 Task: In the  document advertisement.docx. Below name insert the link: 'www.quora.com' Insert Dropdown below the link: Project Status  'Select Completed'Insert Header and write  "LunaTech" . Change font style to  Times New Roman
Action: Mouse moved to (395, 468)
Screenshot: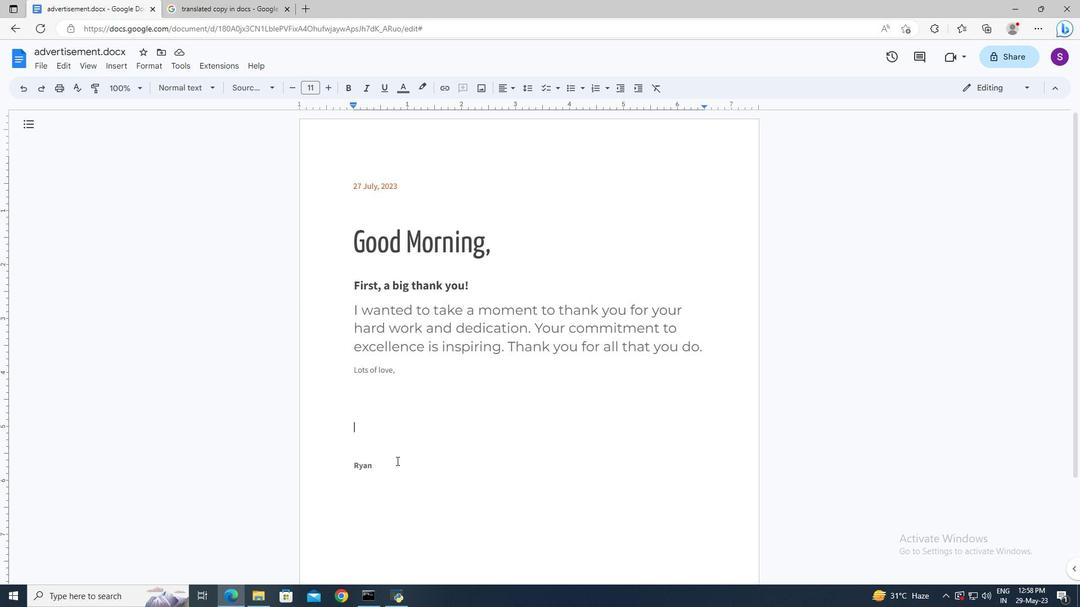 
Action: Mouse pressed left at (395, 468)
Screenshot: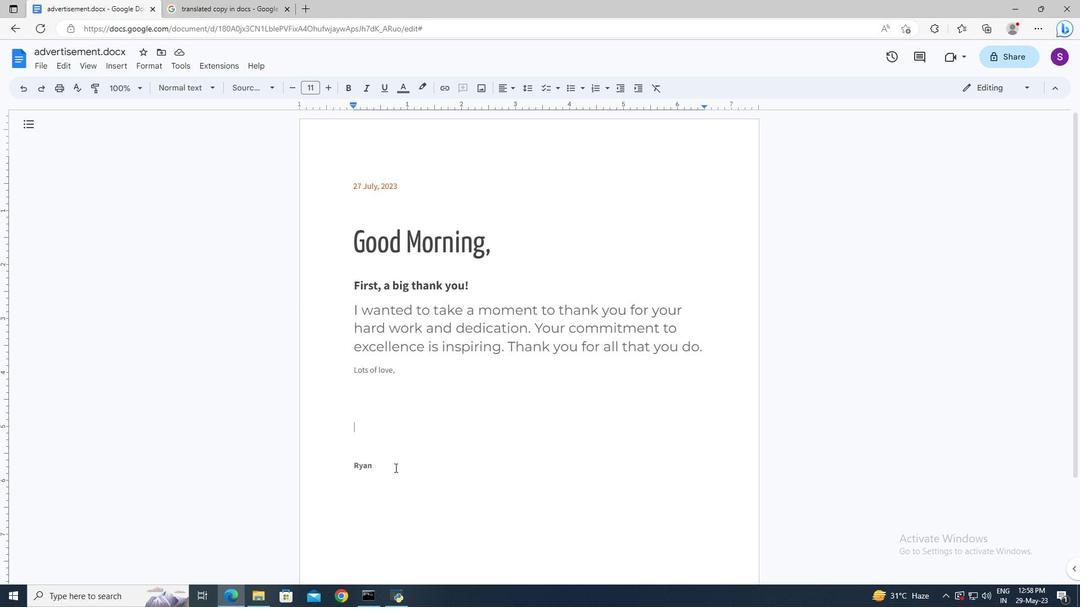 
Action: Mouse moved to (395, 469)
Screenshot: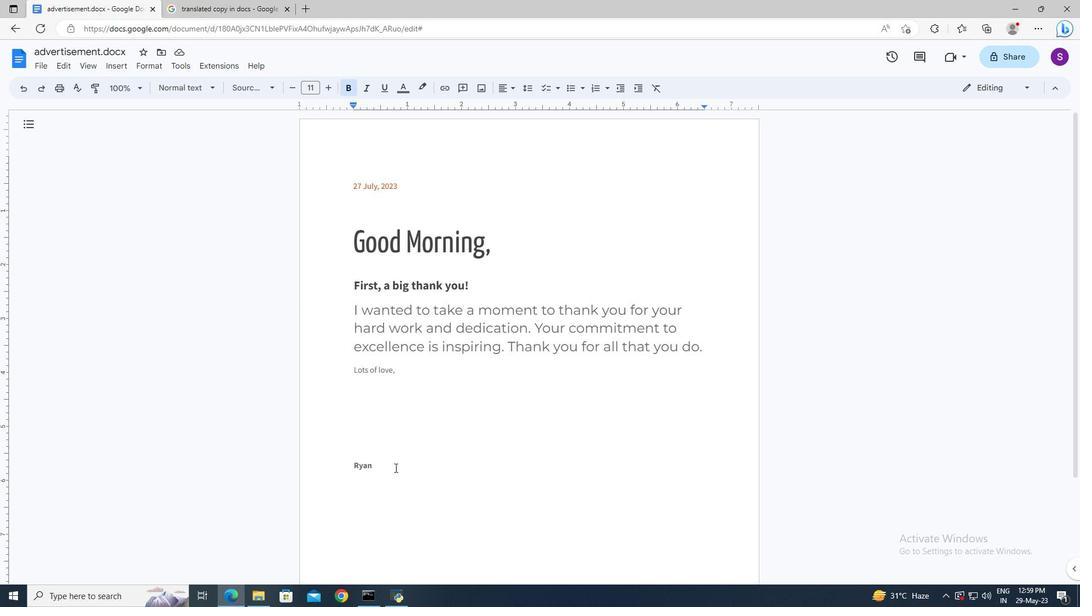 
Action: Key pressed <Key.enter>
Screenshot: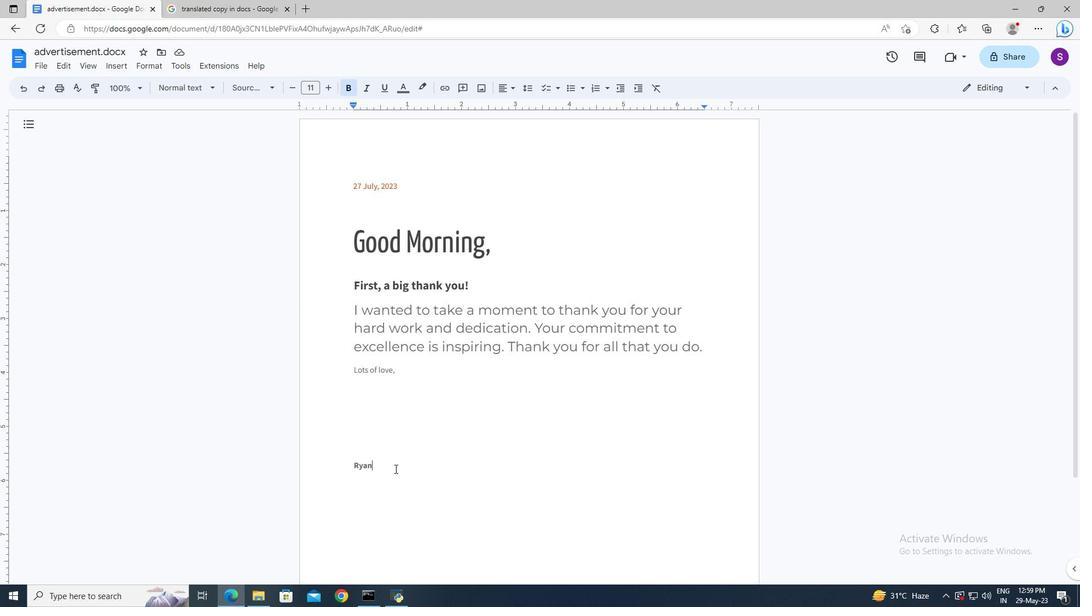 
Action: Mouse moved to (124, 69)
Screenshot: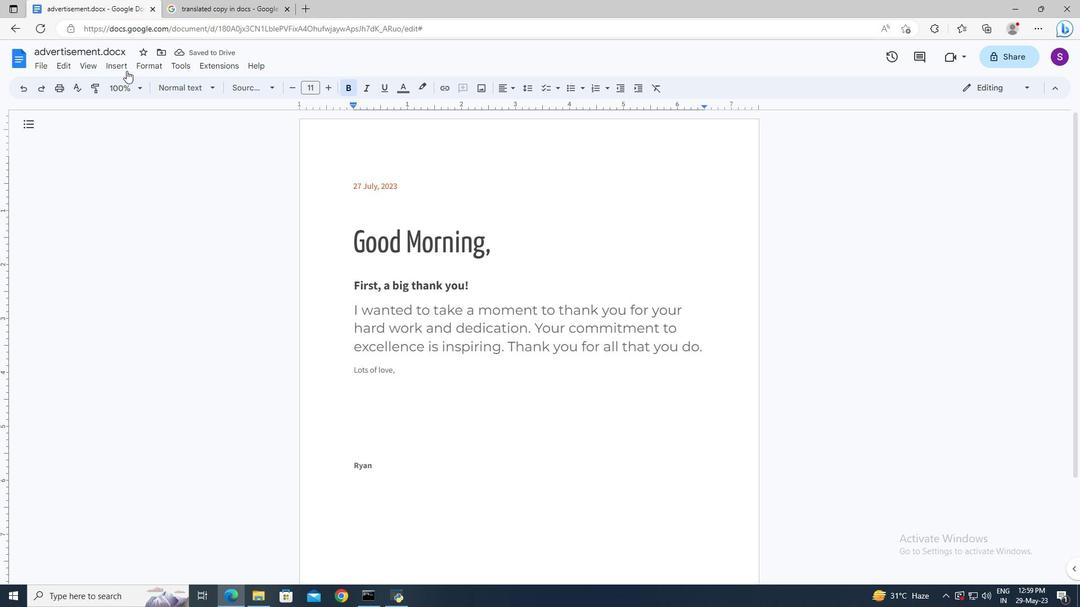 
Action: Mouse pressed left at (124, 69)
Screenshot: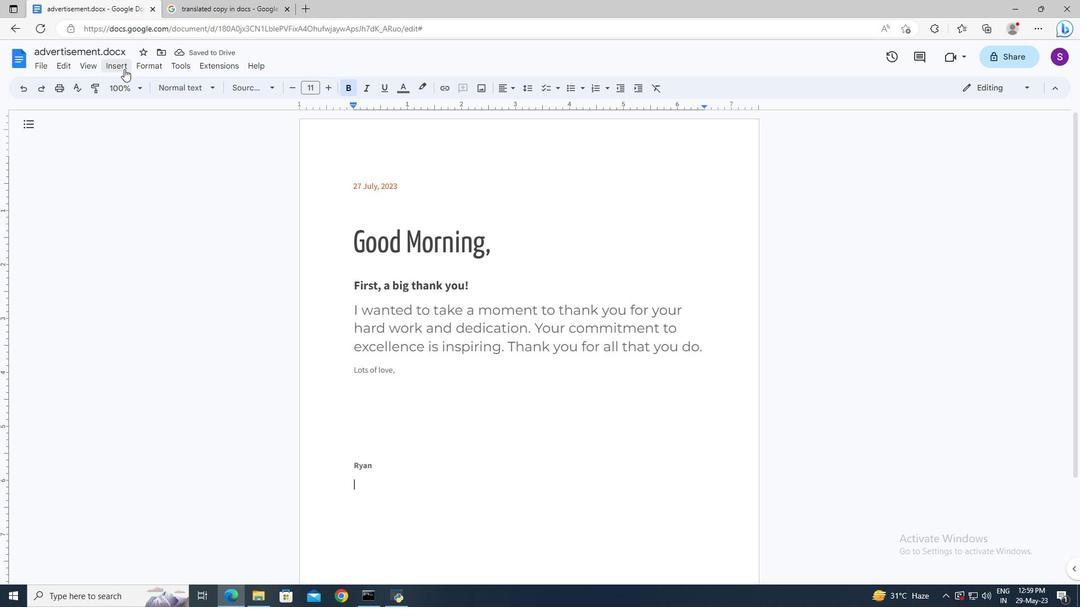 
Action: Mouse moved to (158, 407)
Screenshot: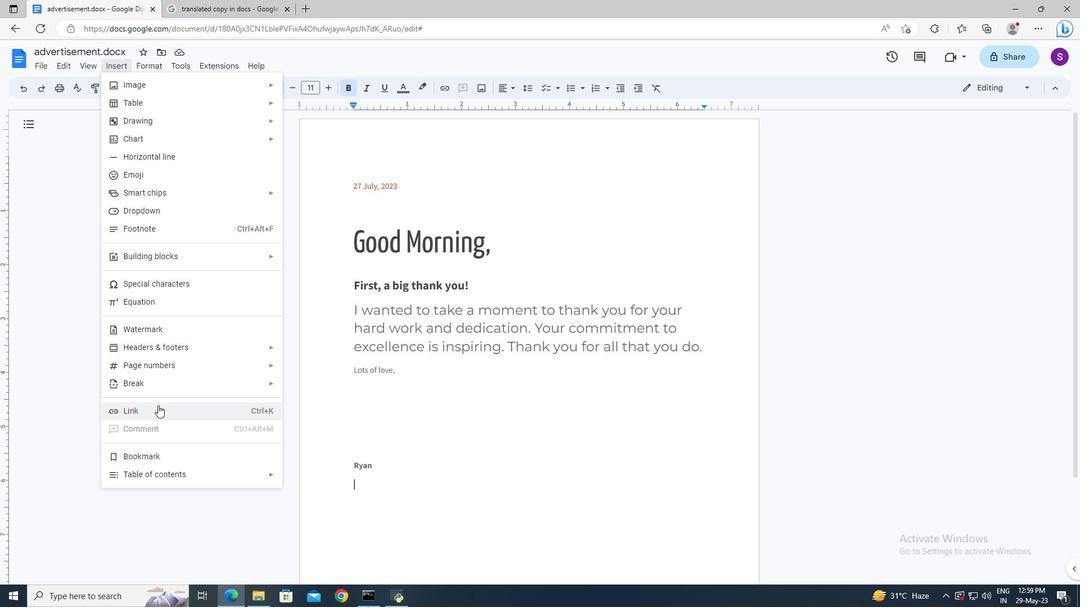 
Action: Mouse pressed left at (158, 407)
Screenshot: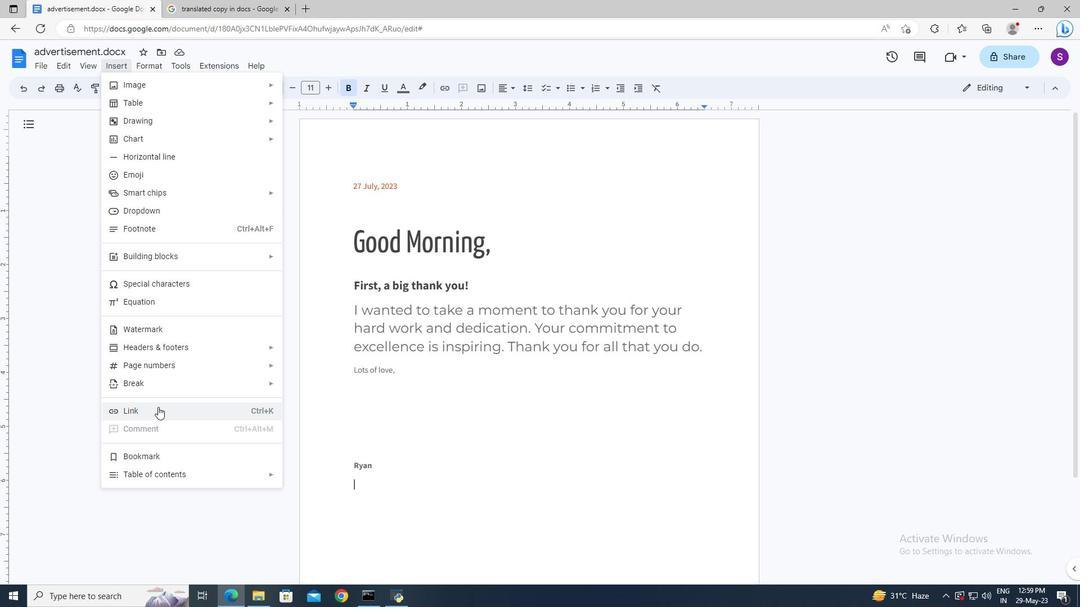 
Action: Key pressed www.quora.com
Screenshot: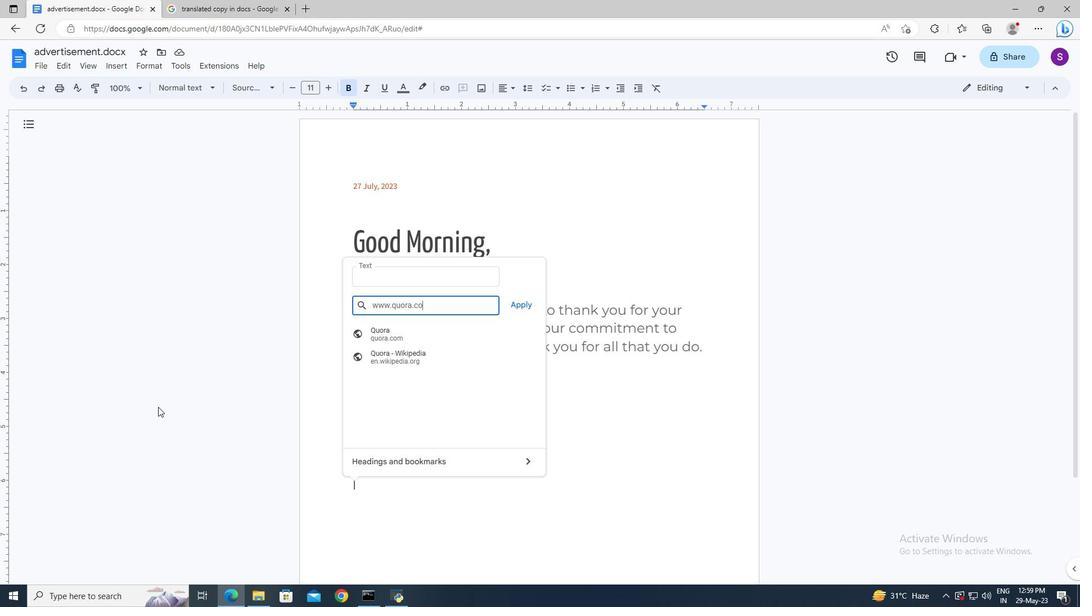 
Action: Mouse moved to (525, 305)
Screenshot: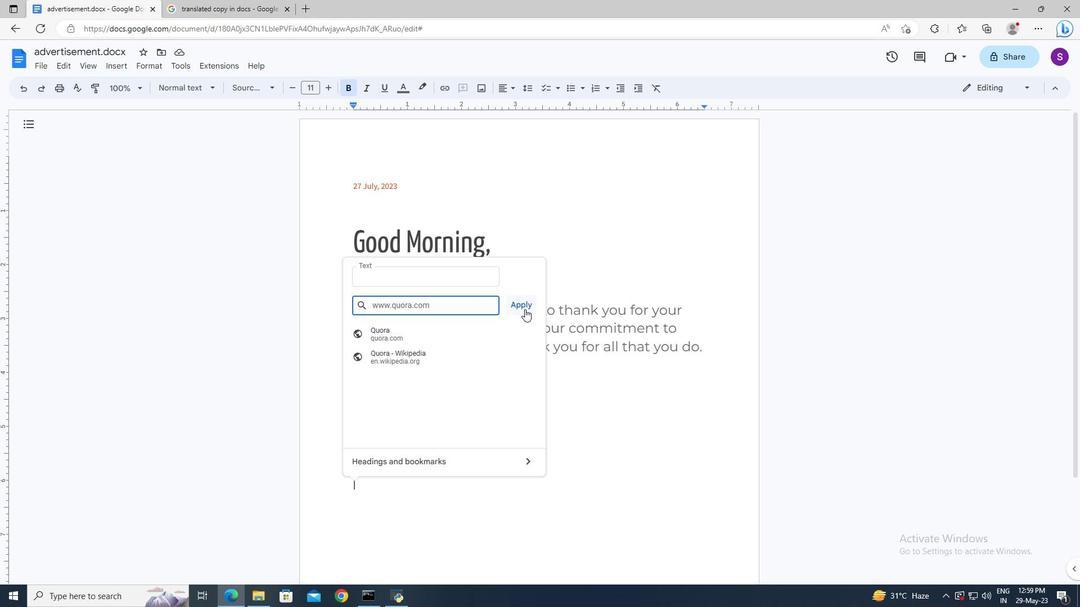 
Action: Mouse pressed left at (525, 305)
Screenshot: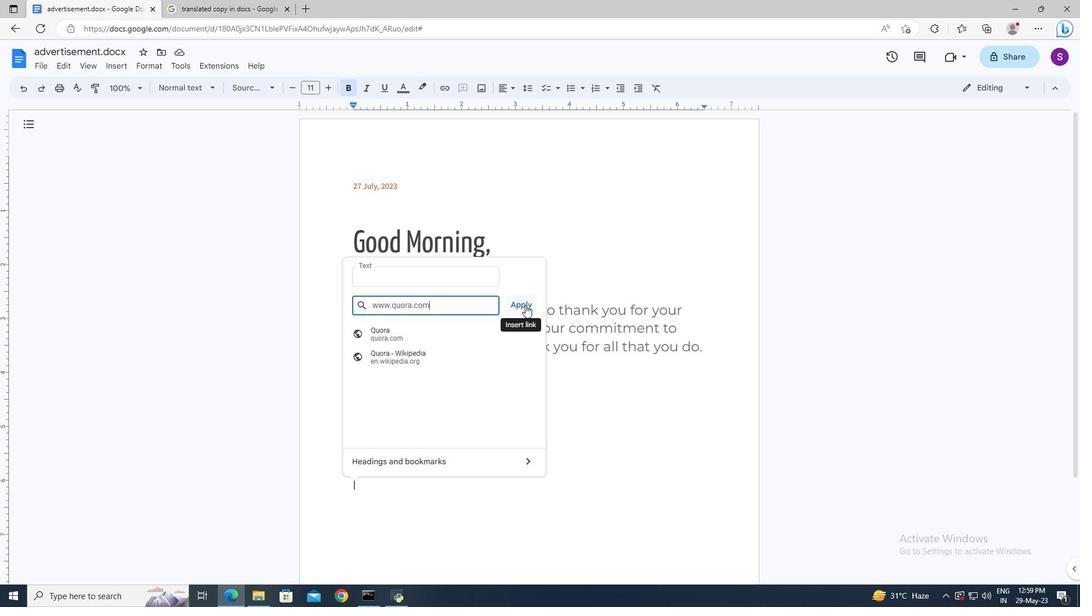 
Action: Mouse moved to (458, 483)
Screenshot: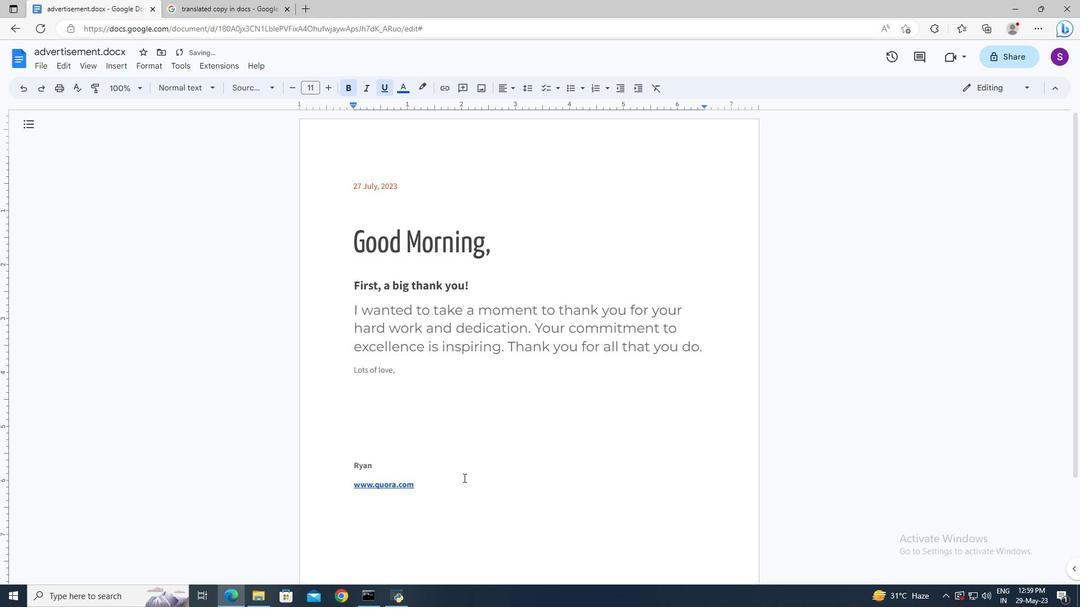 
Action: Key pressed <Key.enter>
Screenshot: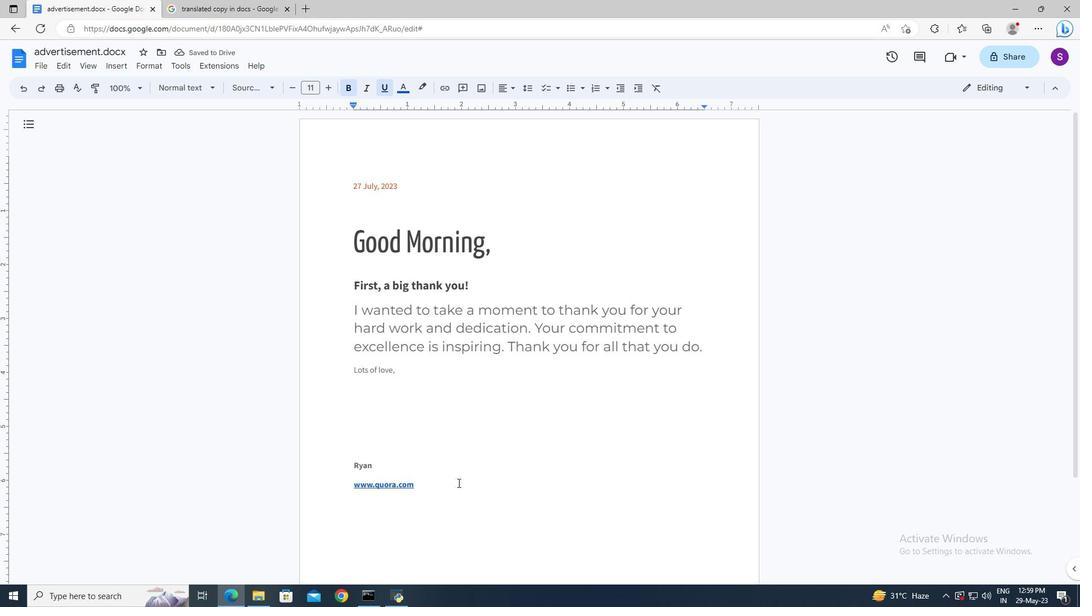 
Action: Mouse moved to (124, 72)
Screenshot: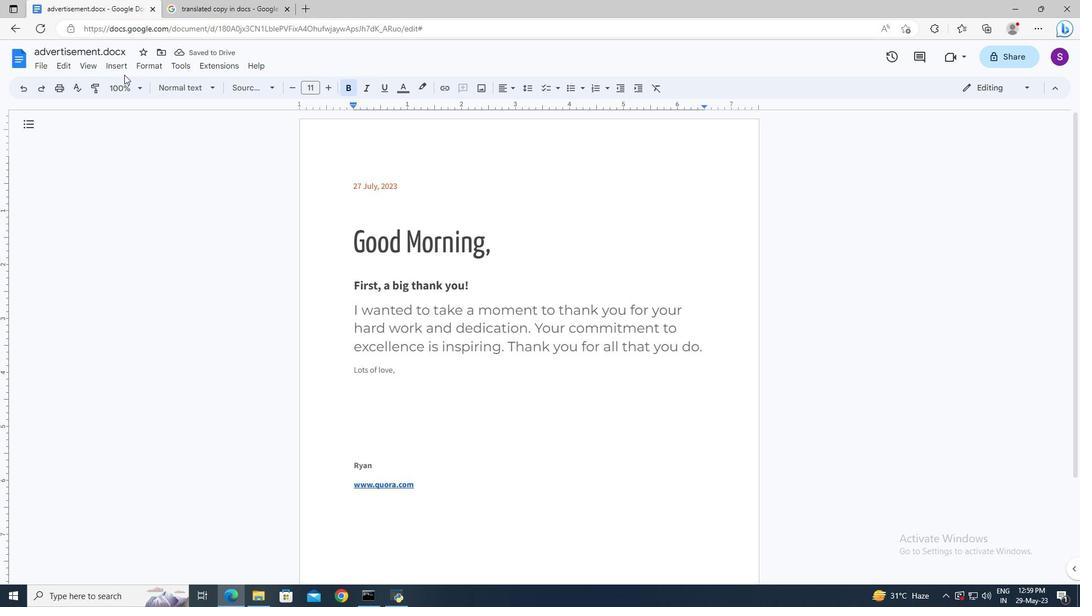 
Action: Mouse pressed left at (124, 72)
Screenshot: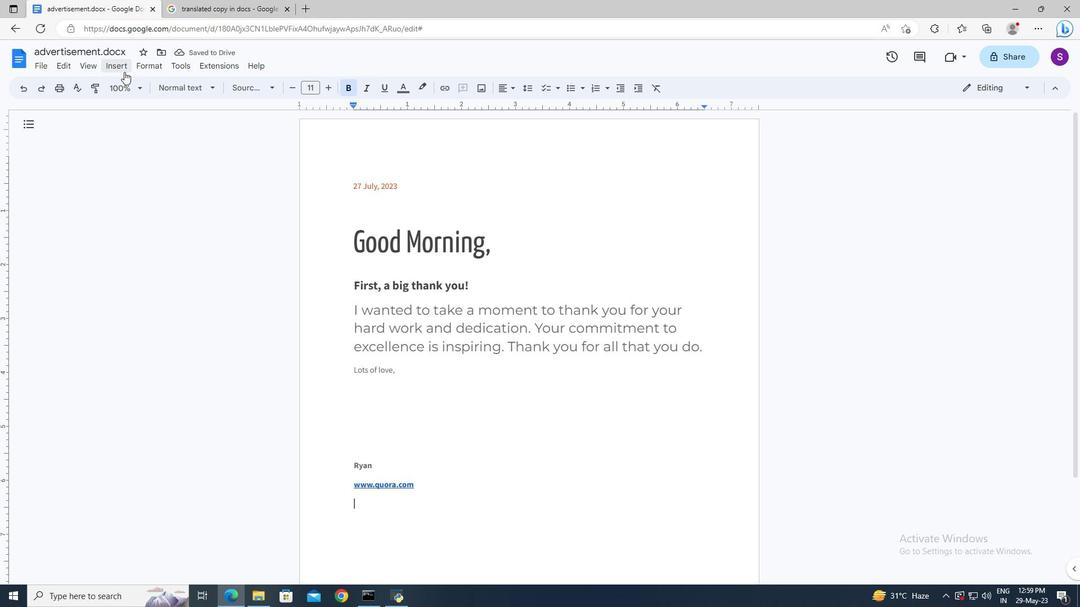 
Action: Mouse moved to (142, 208)
Screenshot: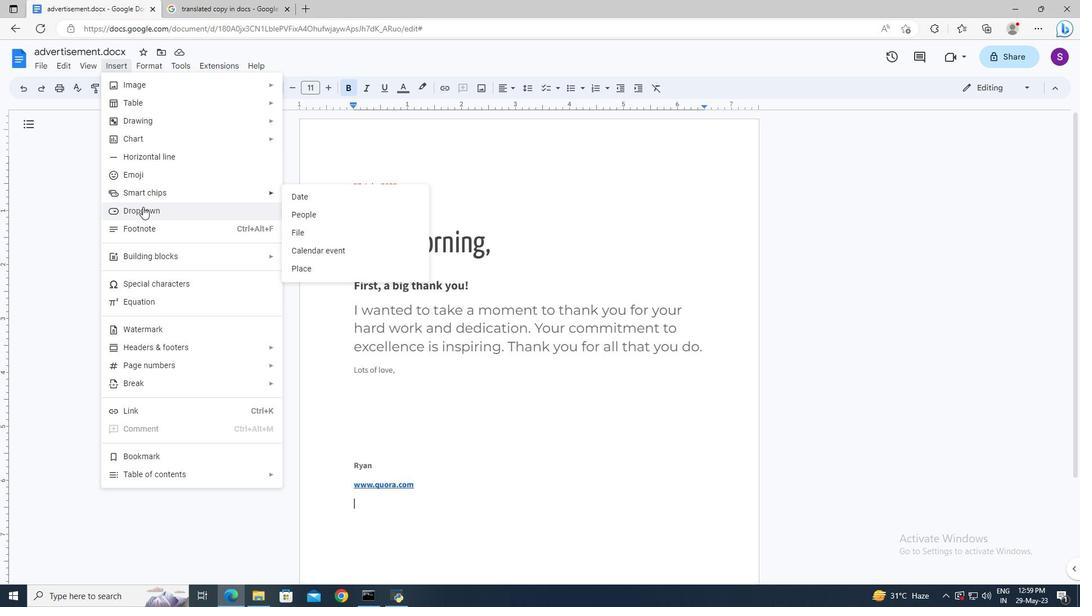 
Action: Mouse pressed left at (142, 208)
Screenshot: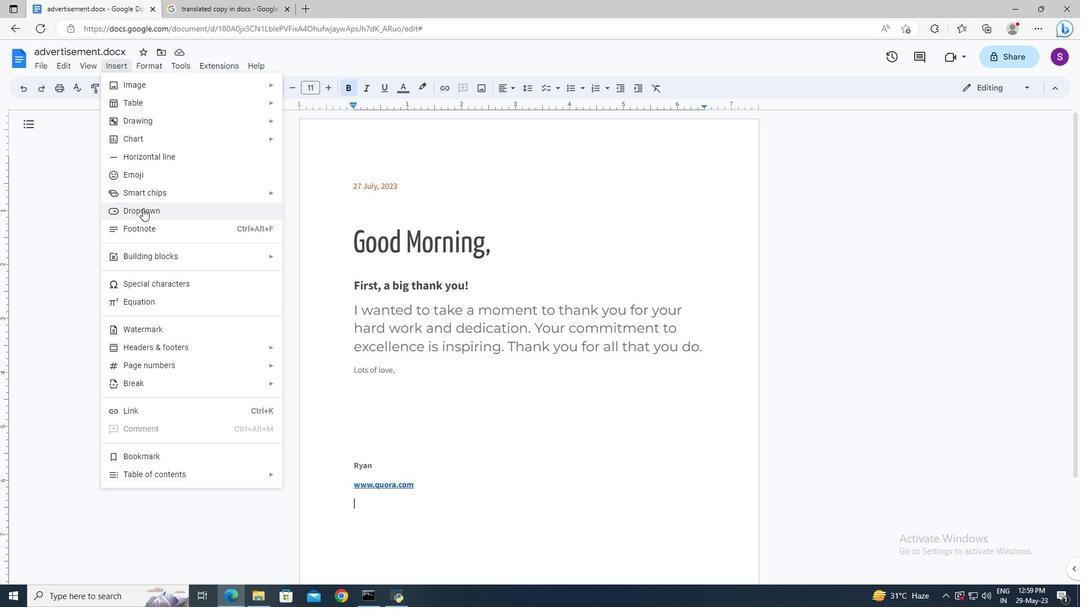 
Action: Mouse moved to (417, 548)
Screenshot: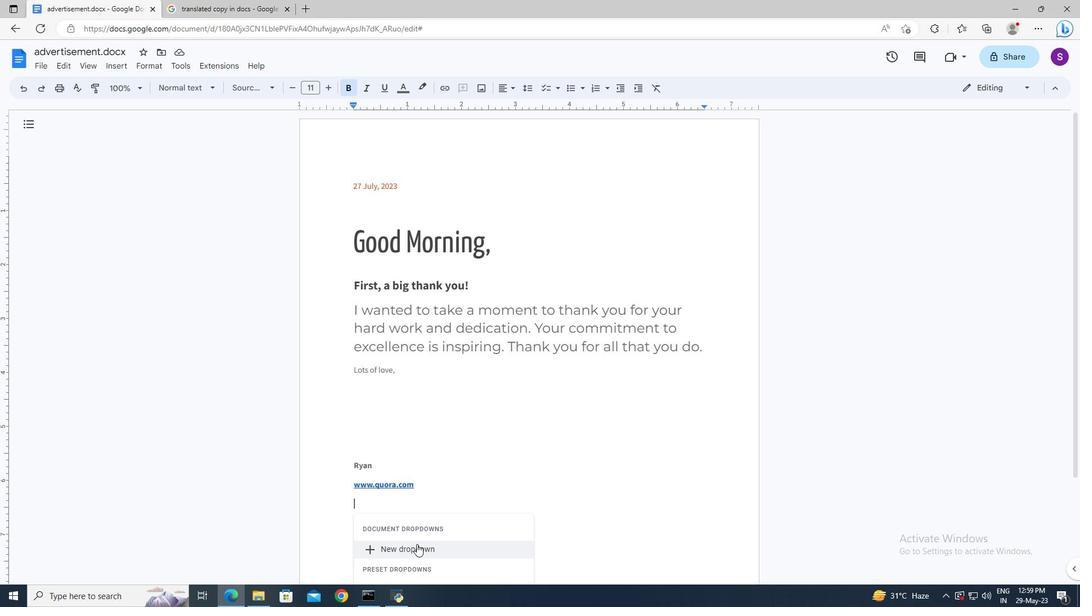 
Action: Mouse scrolled (417, 548) with delta (0, 0)
Screenshot: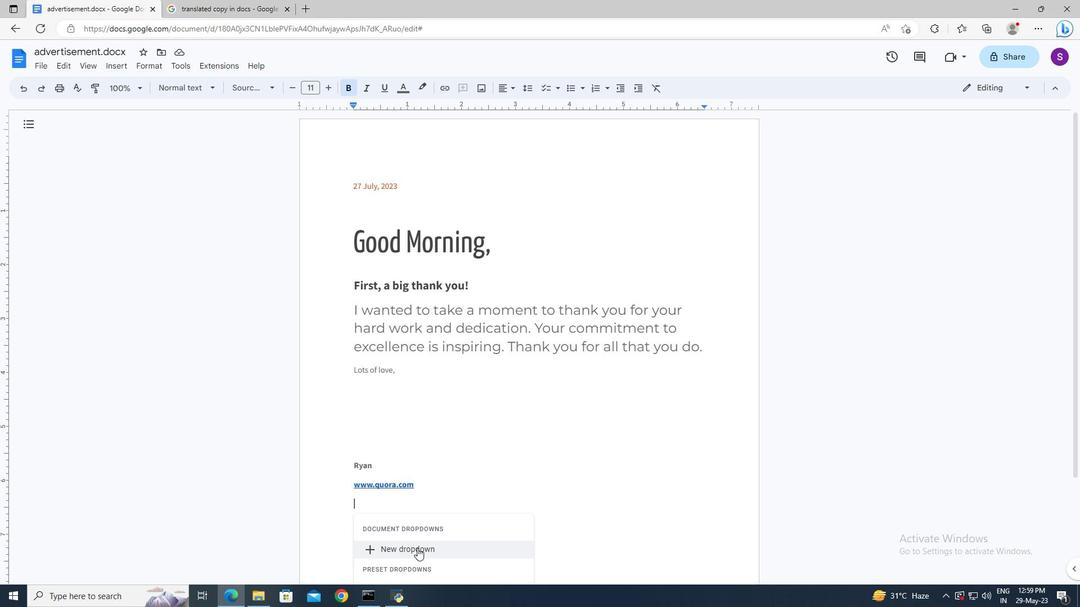 
Action: Mouse scrolled (417, 548) with delta (0, 0)
Screenshot: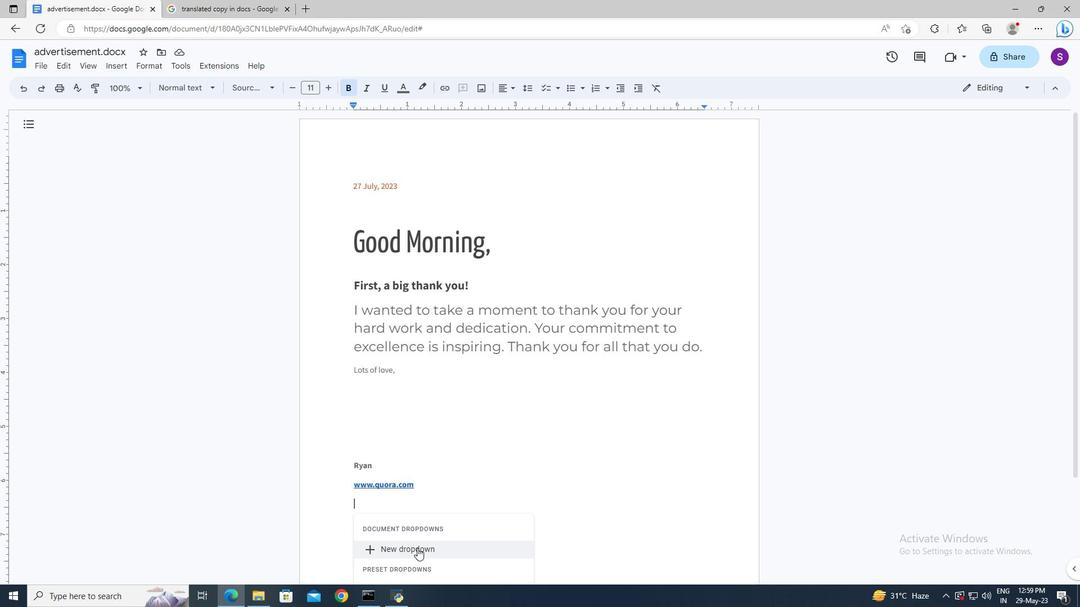 
Action: Mouse moved to (569, 531)
Screenshot: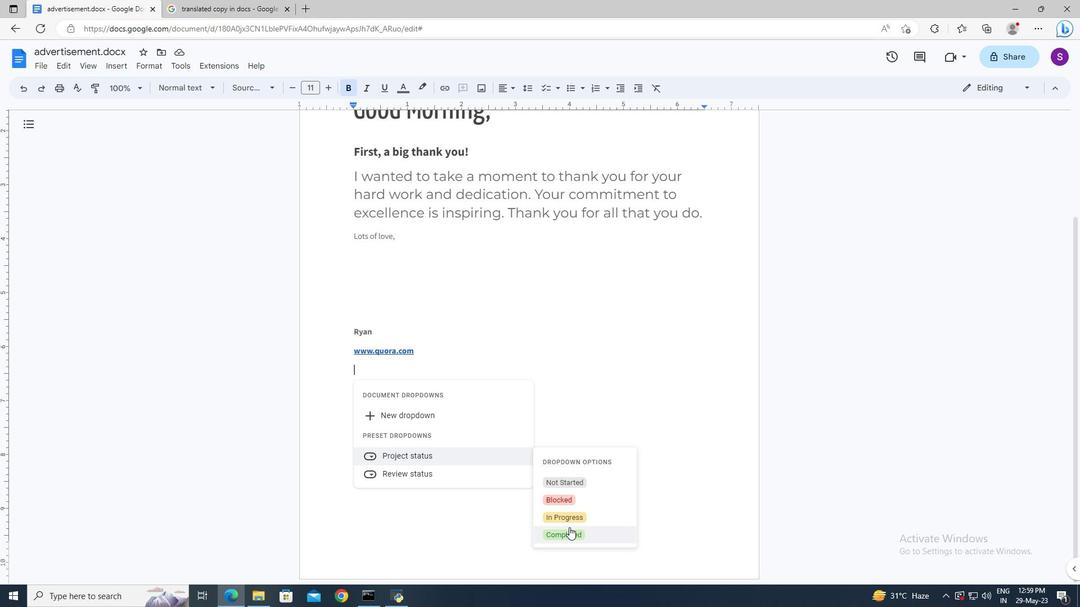 
Action: Mouse pressed left at (569, 531)
Screenshot: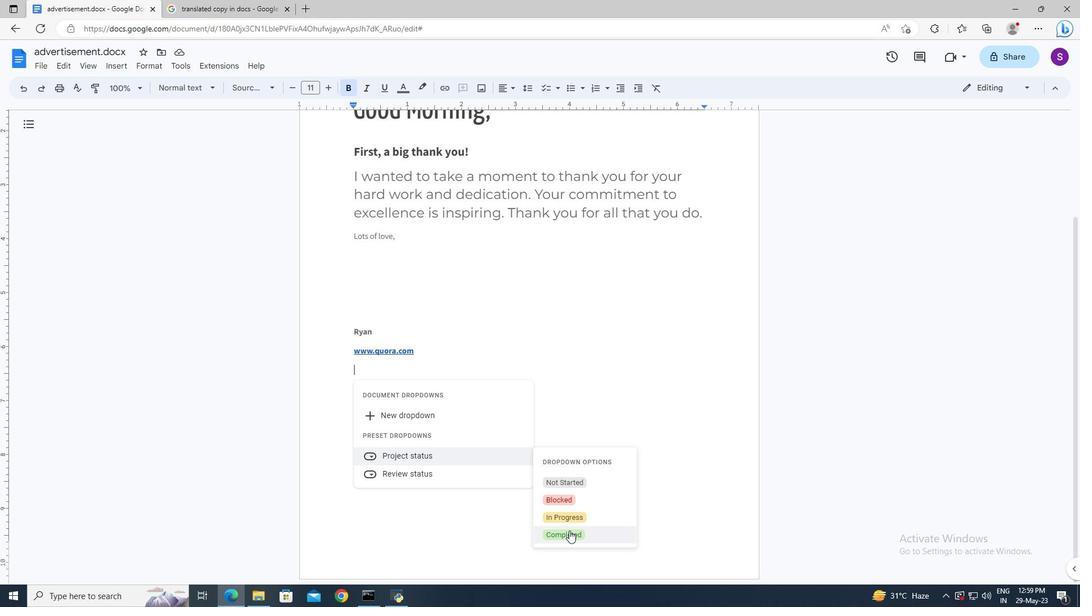 
Action: Mouse moved to (120, 64)
Screenshot: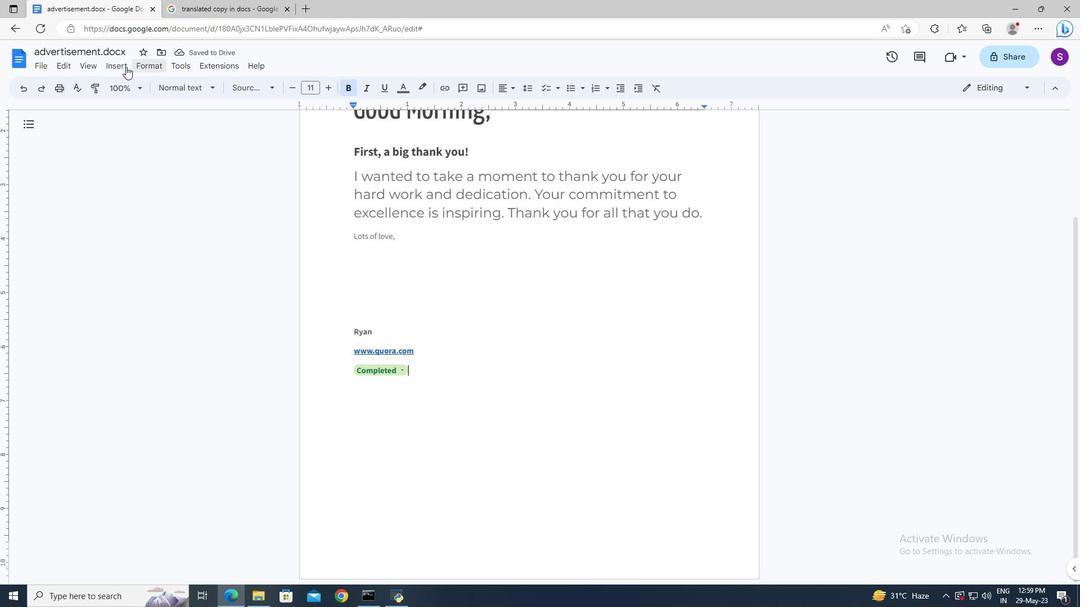 
Action: Mouse pressed left at (120, 64)
Screenshot: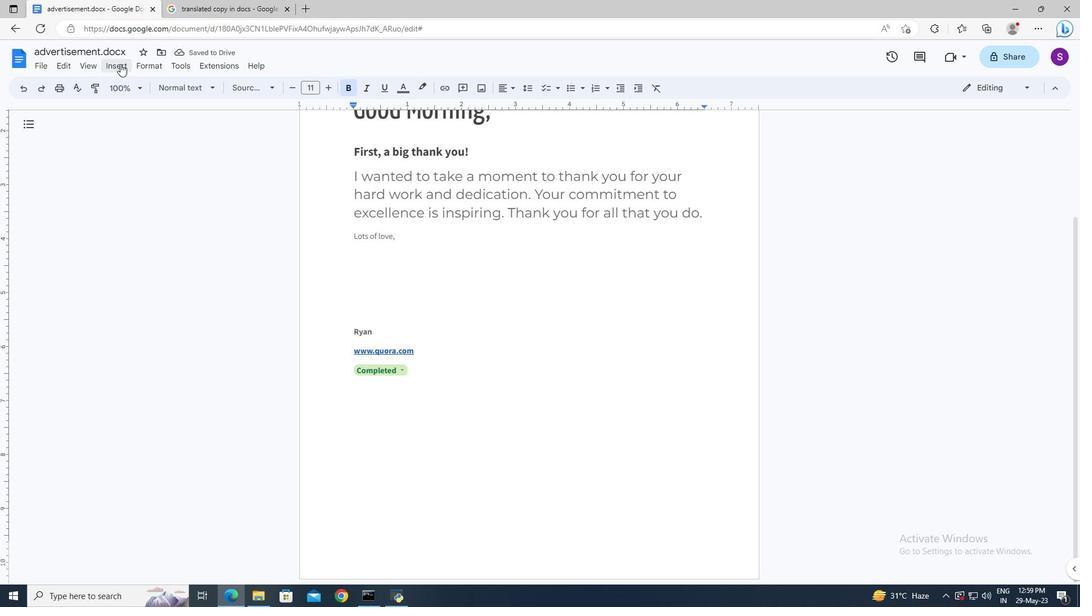 
Action: Mouse moved to (314, 355)
Screenshot: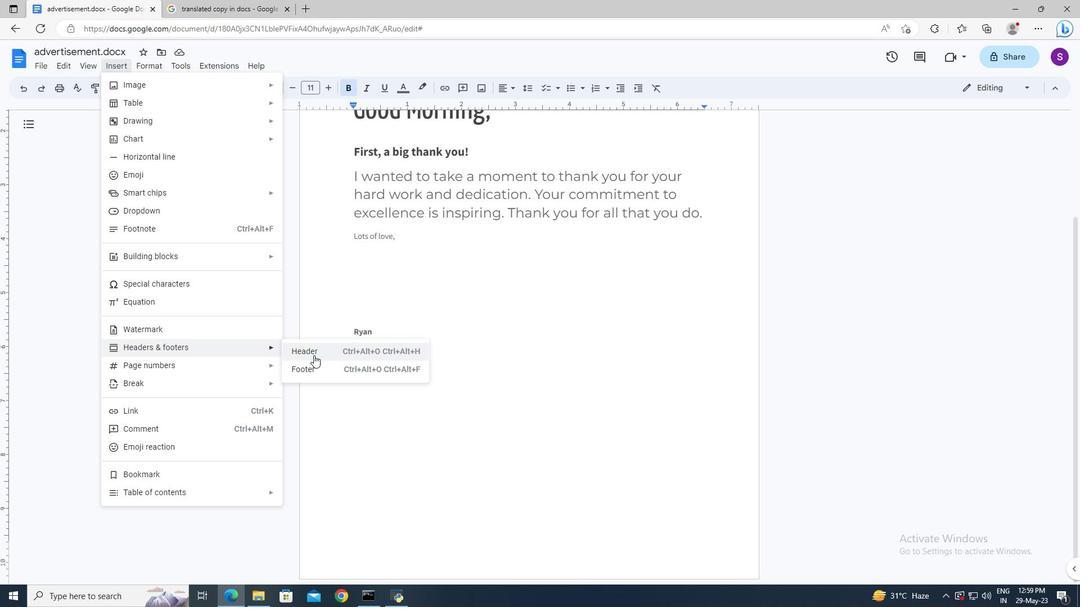 
Action: Mouse pressed left at (314, 355)
Screenshot: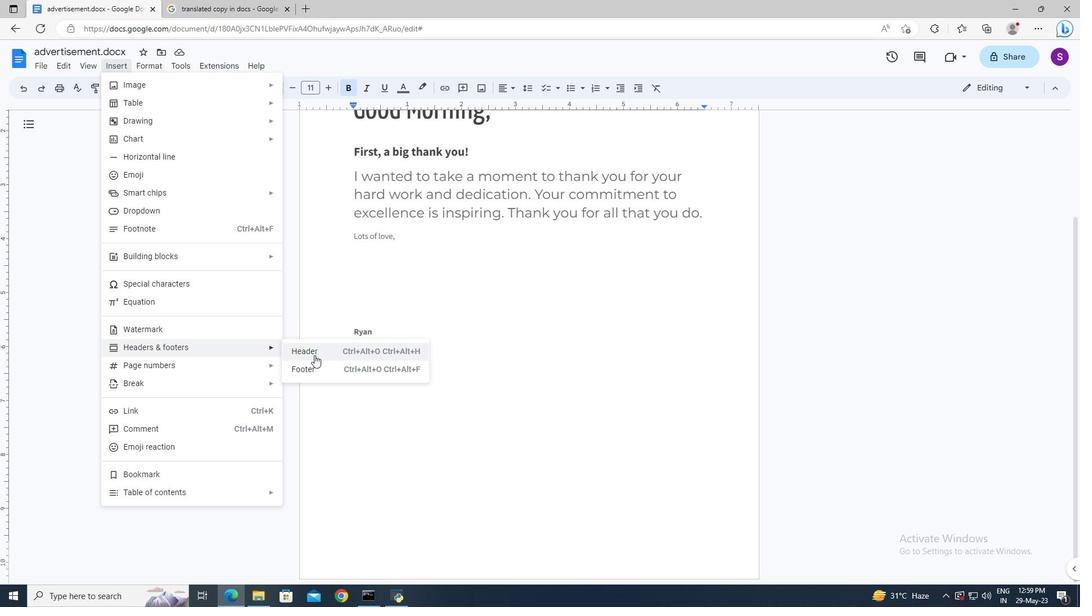 
Action: Key pressed <Key.shift>Luna<Key.shift>Tech
Screenshot: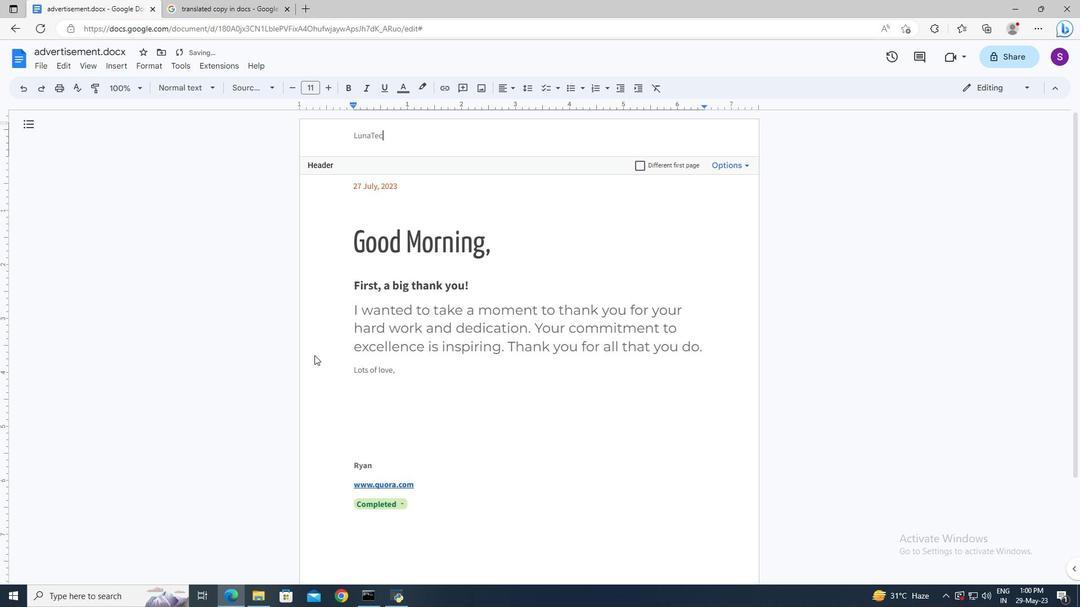 
Action: Mouse moved to (357, 130)
Screenshot: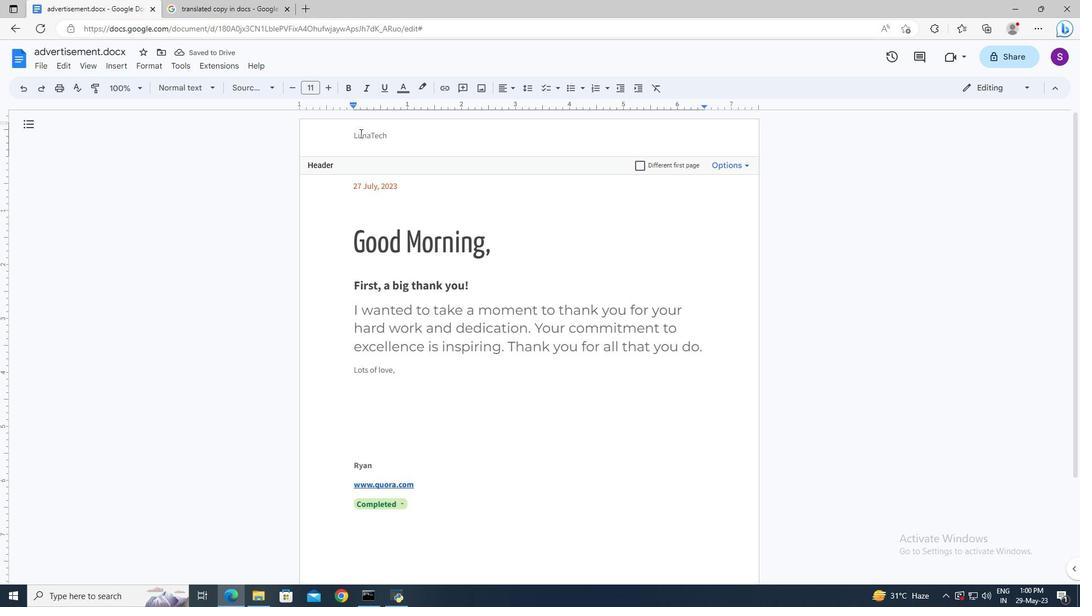 
Action: Mouse pressed left at (357, 130)
Screenshot: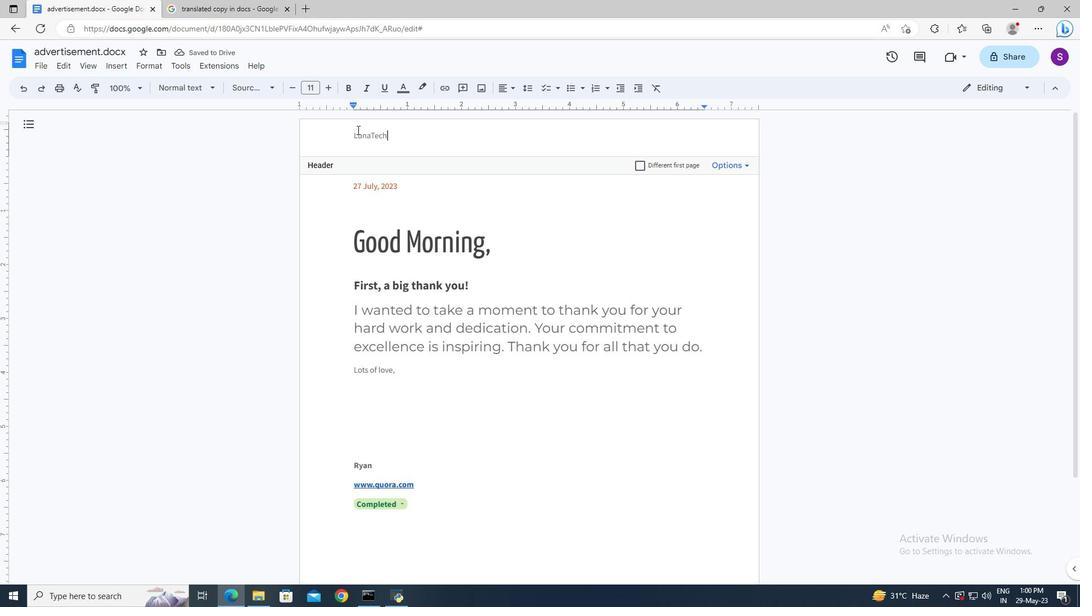 
Action: Mouse moved to (354, 130)
Screenshot: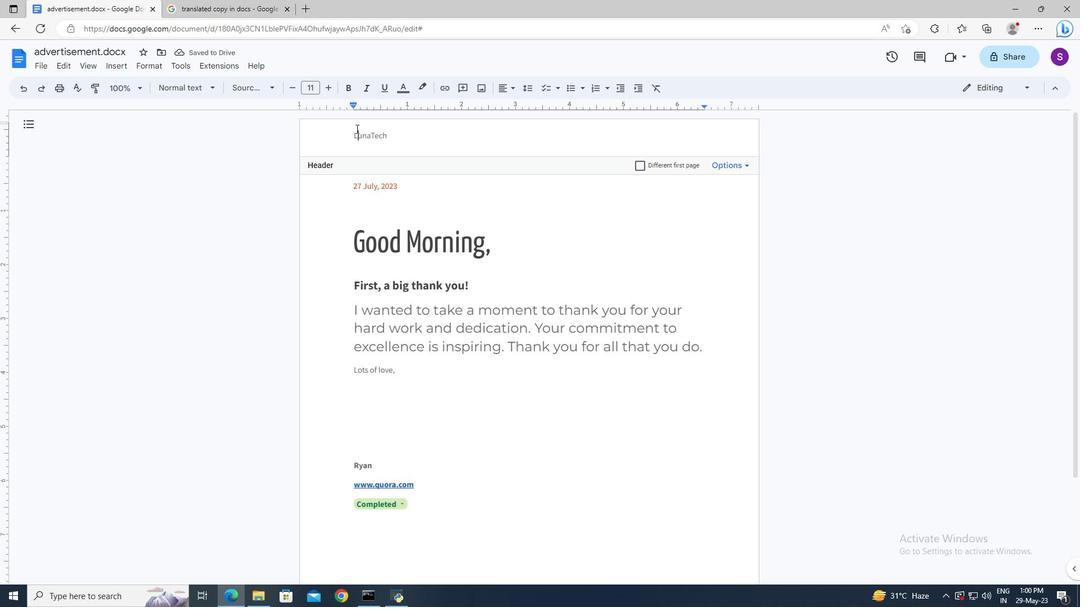 
Action: Mouse pressed left at (354, 130)
Screenshot: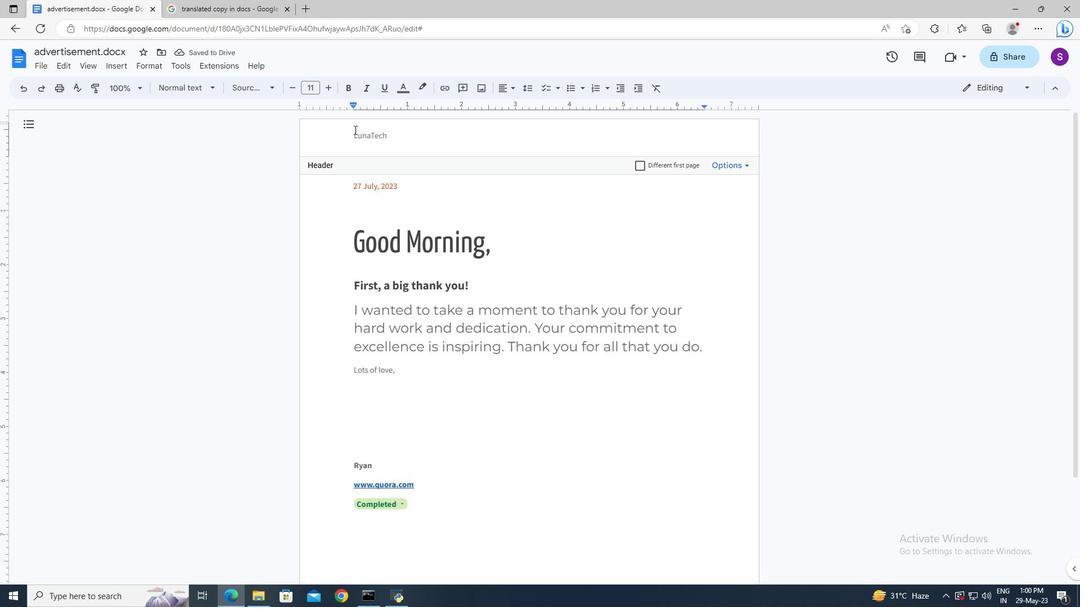 
Action: Key pressed <Key.shift><Key.right><Key.end>
Screenshot: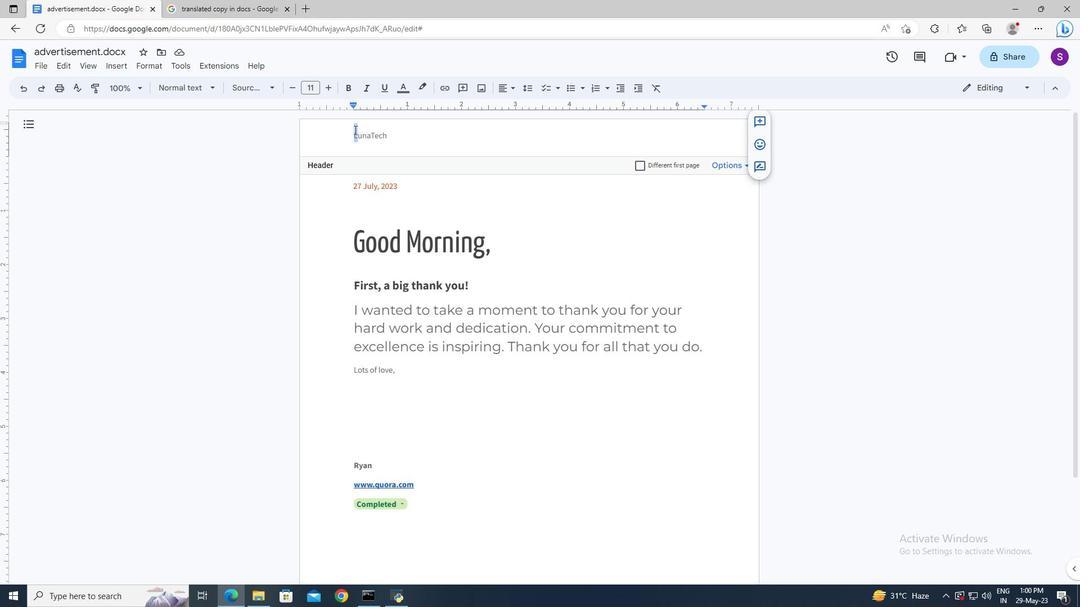 
Action: Mouse moved to (270, 90)
Screenshot: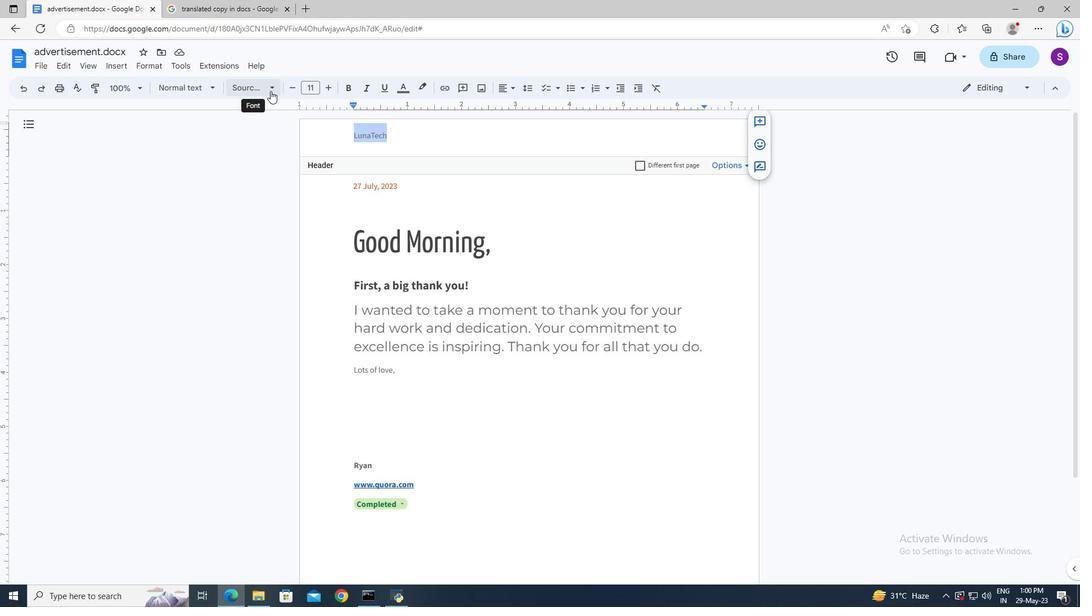
Action: Mouse pressed left at (270, 90)
Screenshot: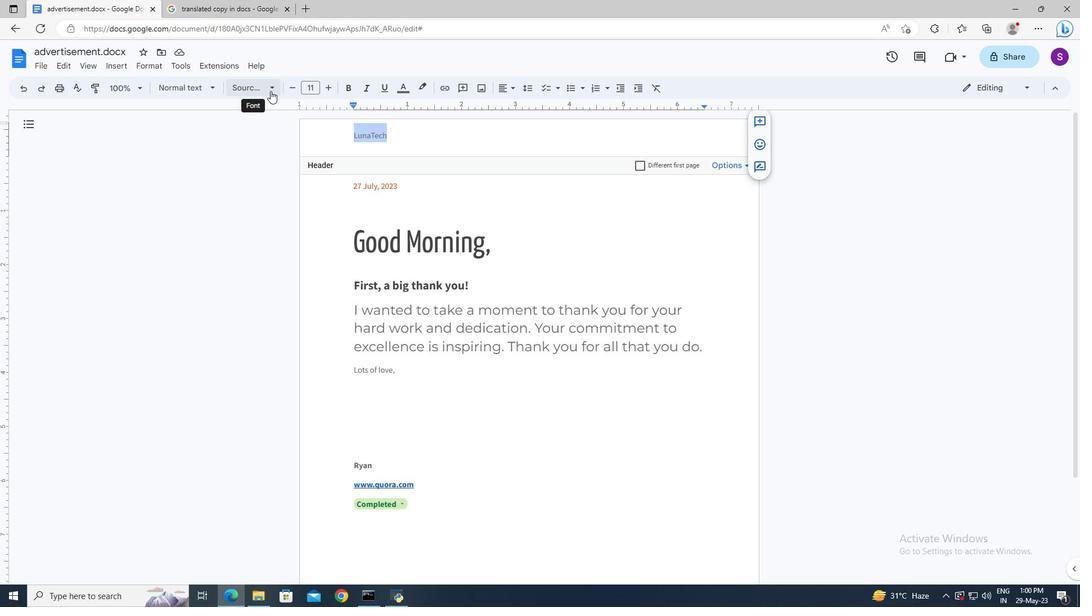 
Action: Mouse moved to (299, 305)
Screenshot: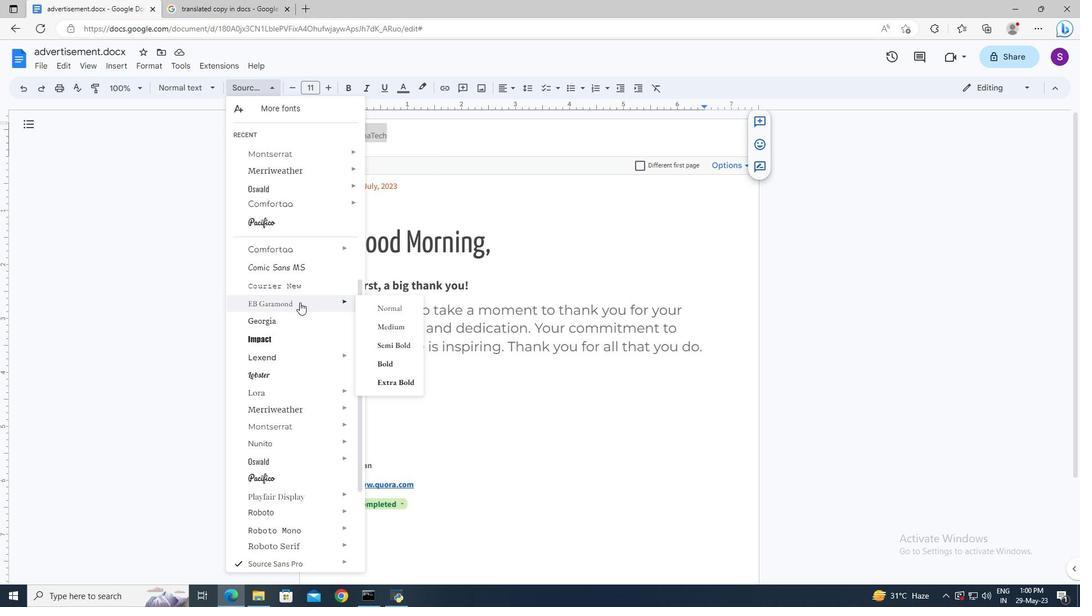 
Action: Mouse scrolled (299, 304) with delta (0, 0)
Screenshot: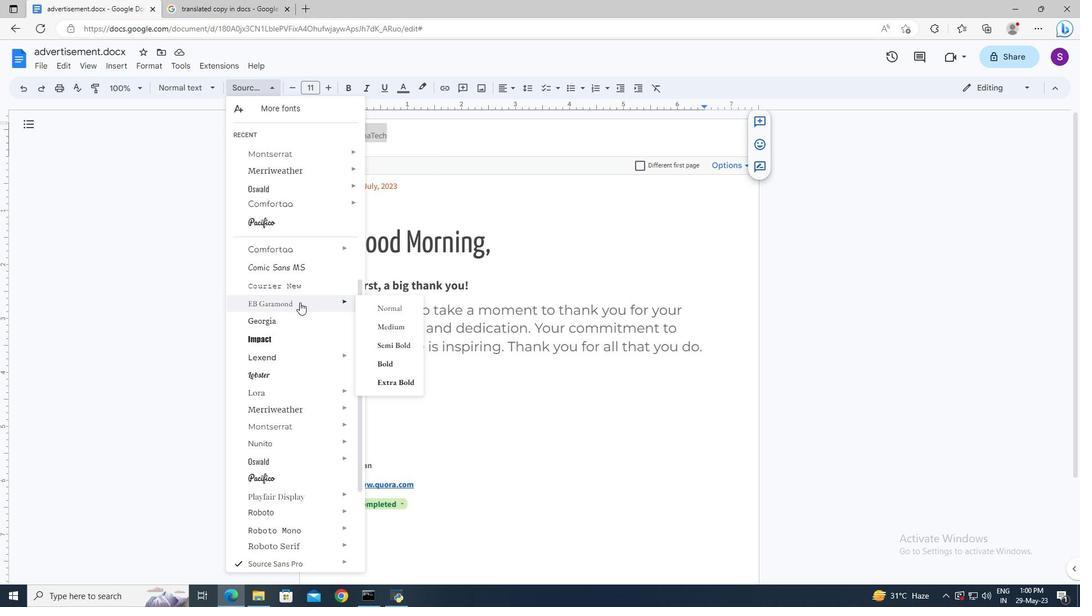 
Action: Mouse moved to (299, 306)
Screenshot: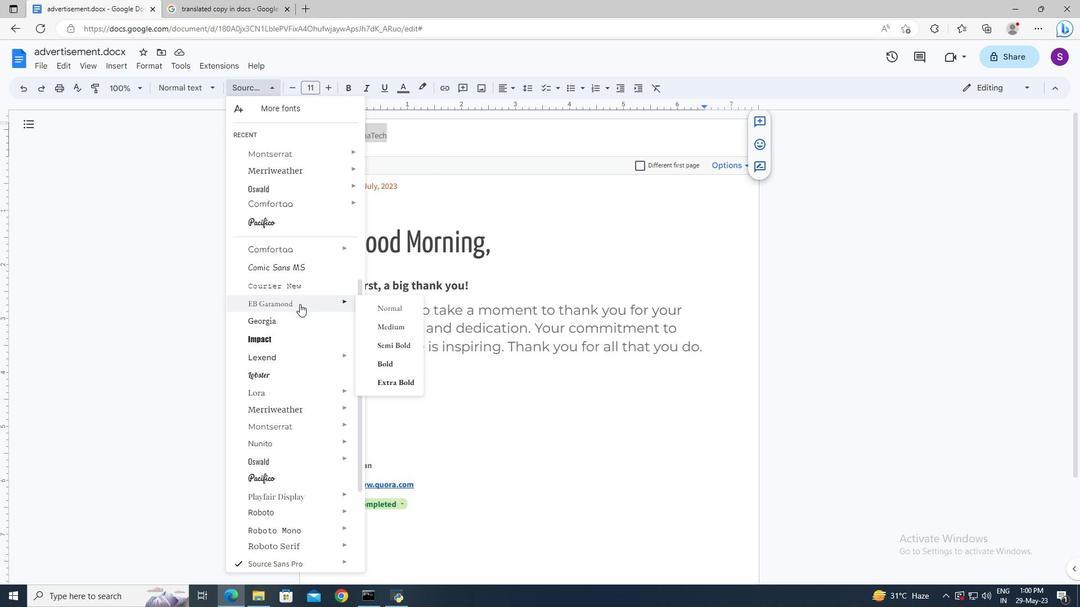 
Action: Mouse scrolled (299, 305) with delta (0, 0)
Screenshot: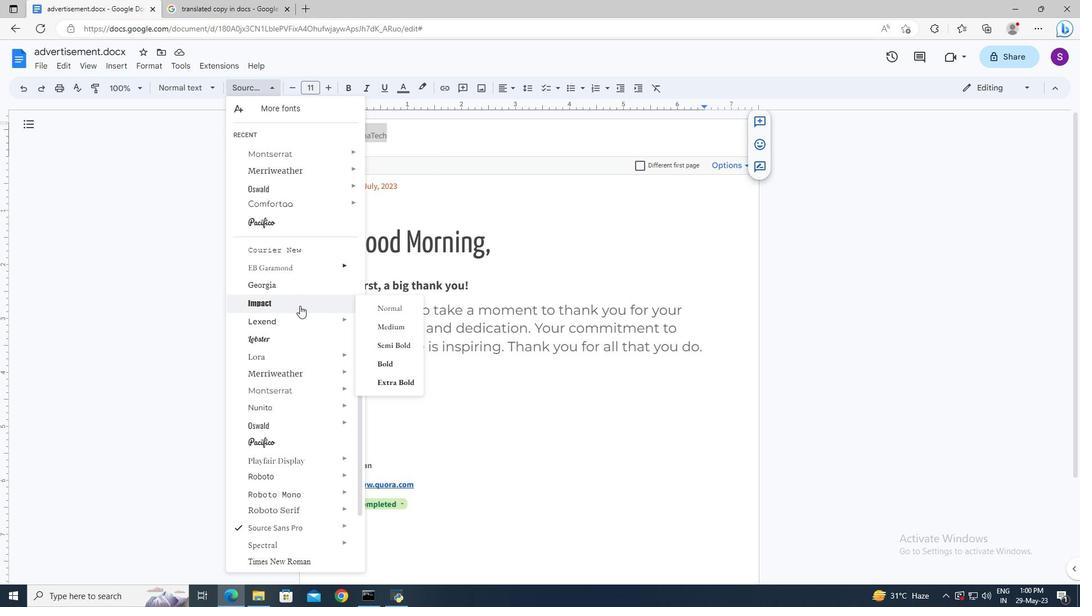 
Action: Mouse scrolled (299, 305) with delta (0, 0)
Screenshot: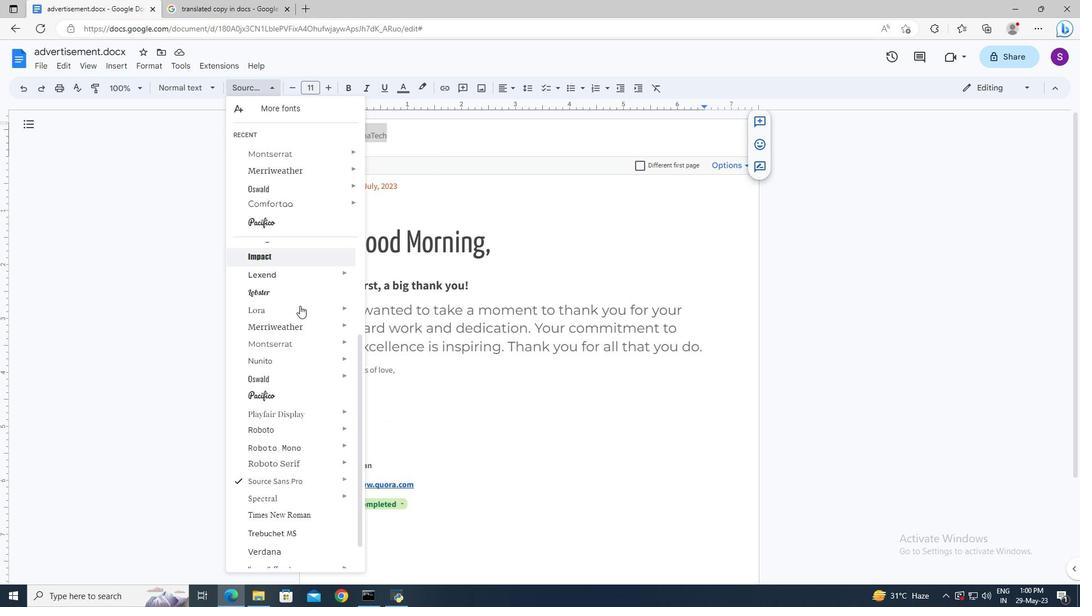 
Action: Mouse scrolled (299, 305) with delta (0, 0)
Screenshot: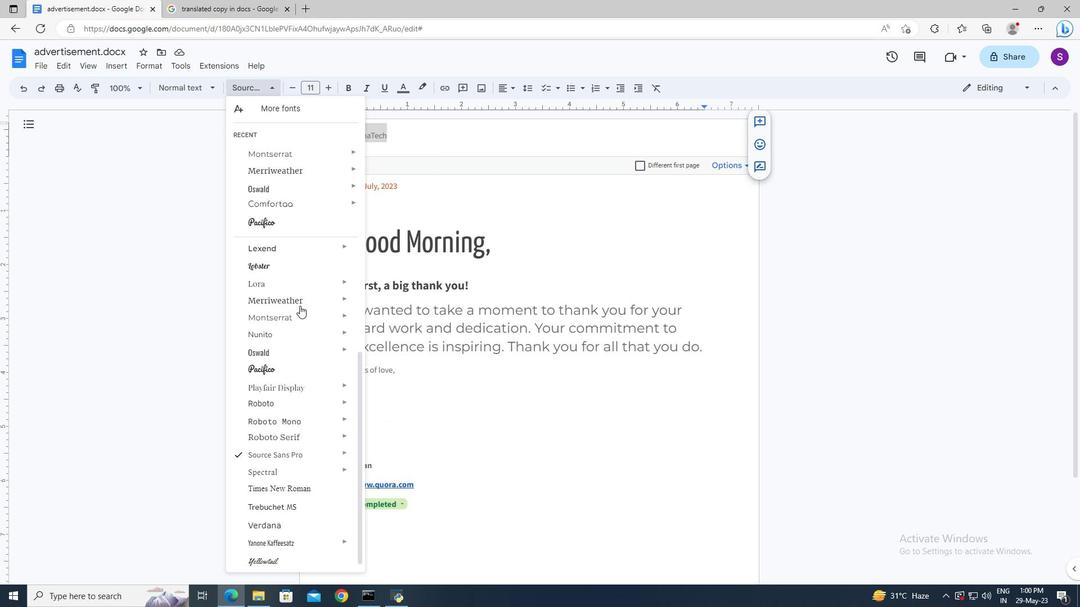 
Action: Mouse moved to (301, 489)
Screenshot: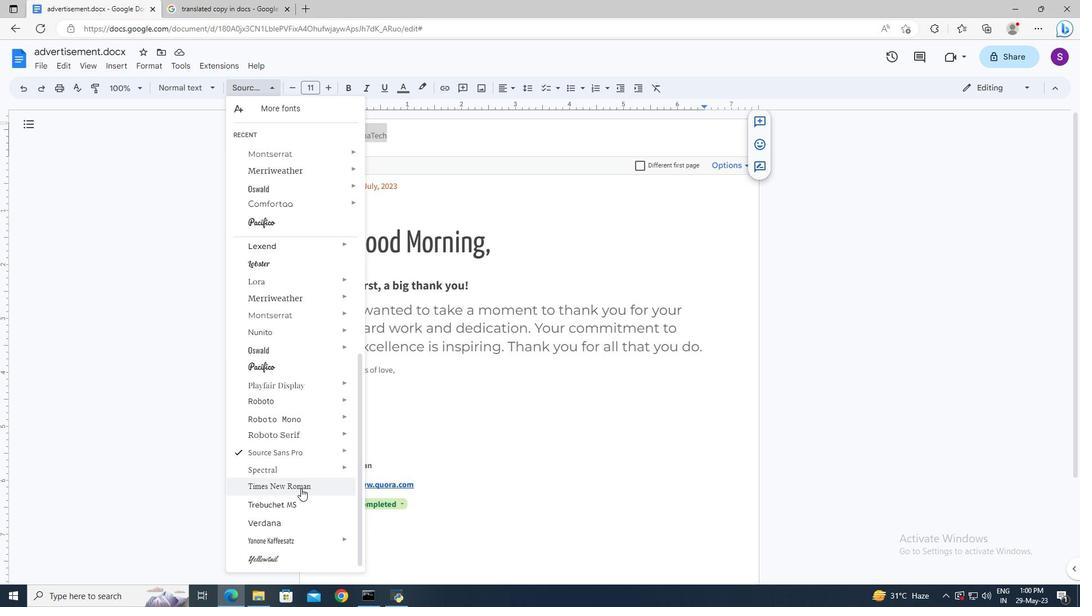
Action: Mouse pressed left at (301, 489)
Screenshot: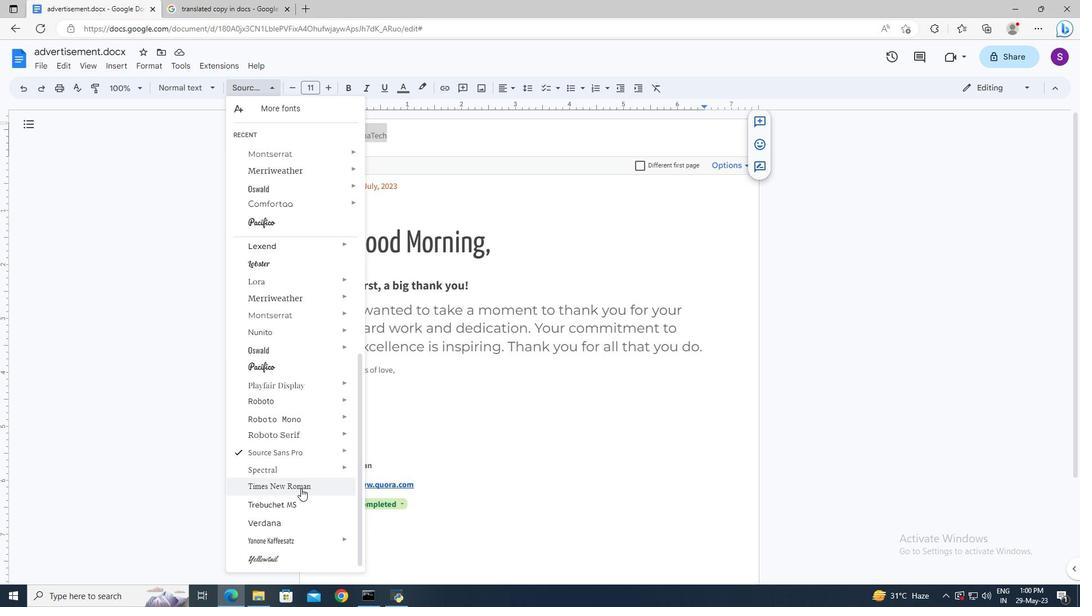 
Action: Mouse moved to (505, 423)
Screenshot: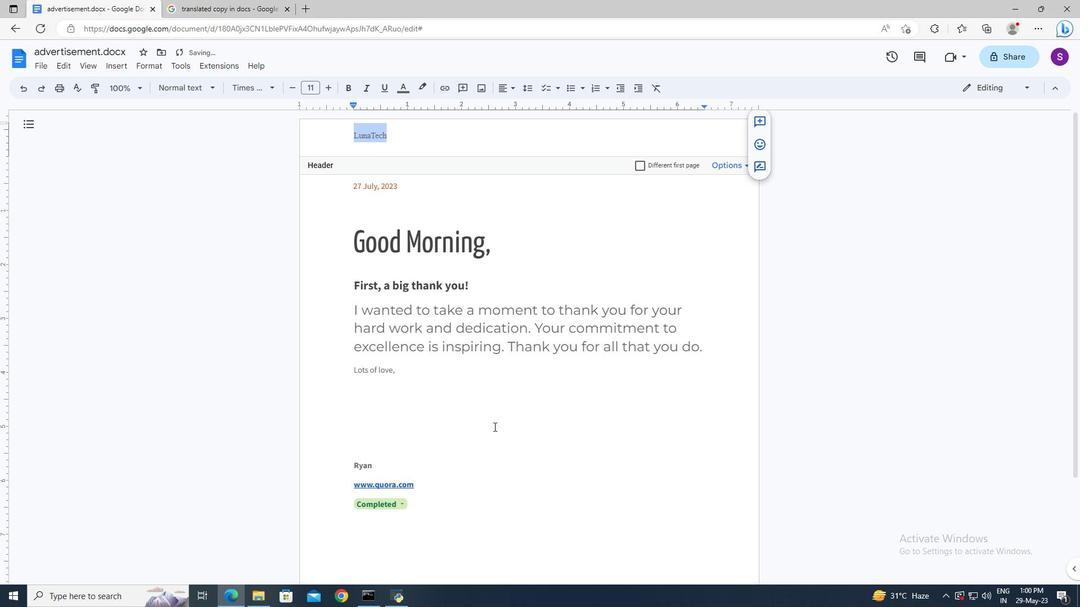 
Action: Mouse pressed left at (505, 423)
Screenshot: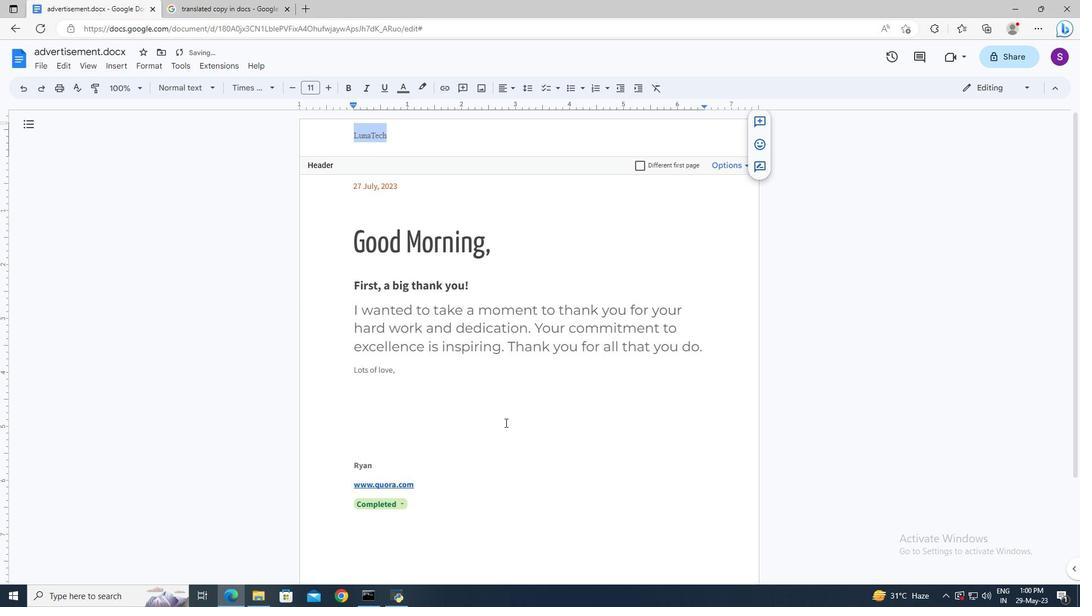 
Action: Mouse moved to (505, 422)
Screenshot: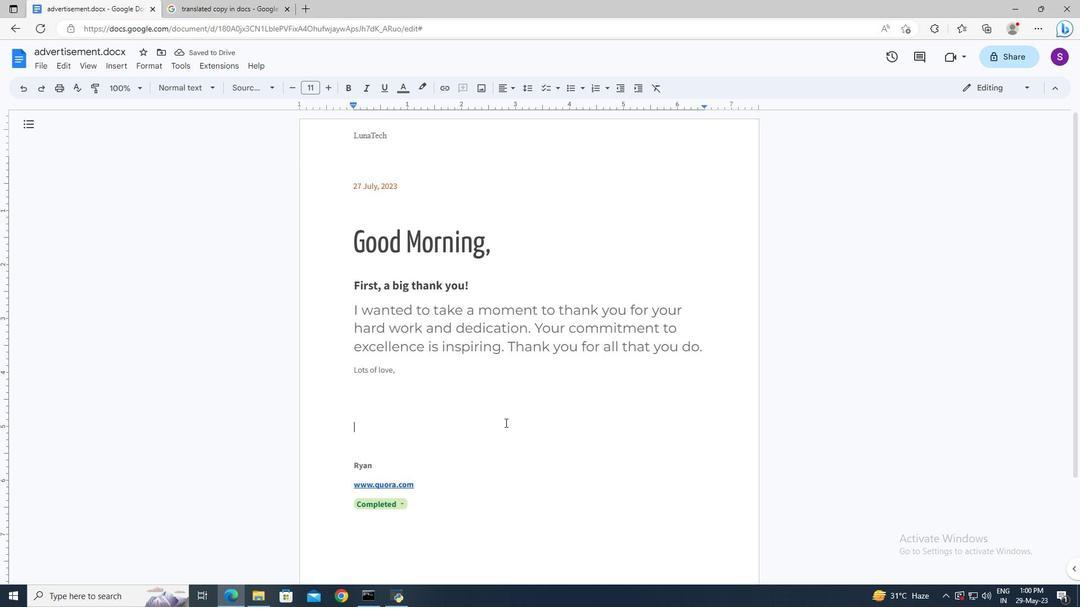 
